 Task: Create a due date automation trigger when advanced off, 2 hours after a card is due.
Action: Mouse moved to (1168, 343)
Screenshot: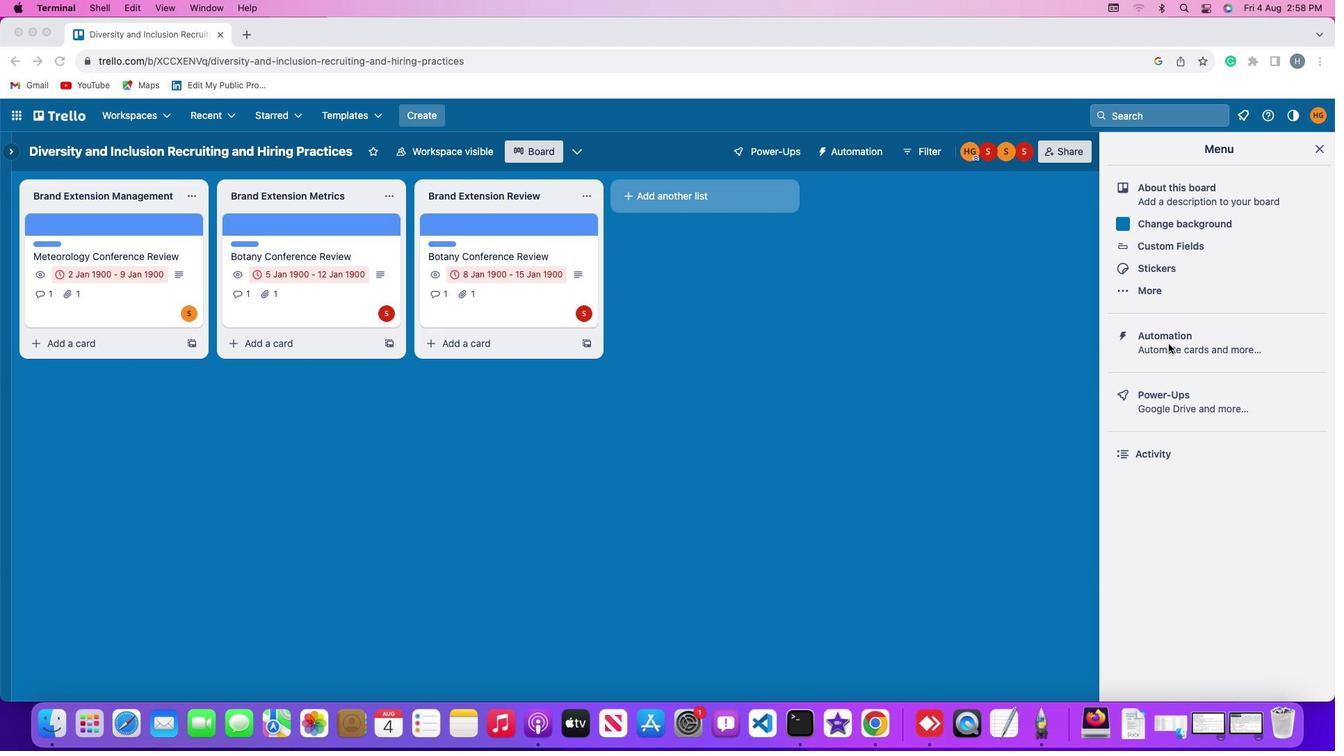 
Action: Mouse pressed left at (1168, 343)
Screenshot: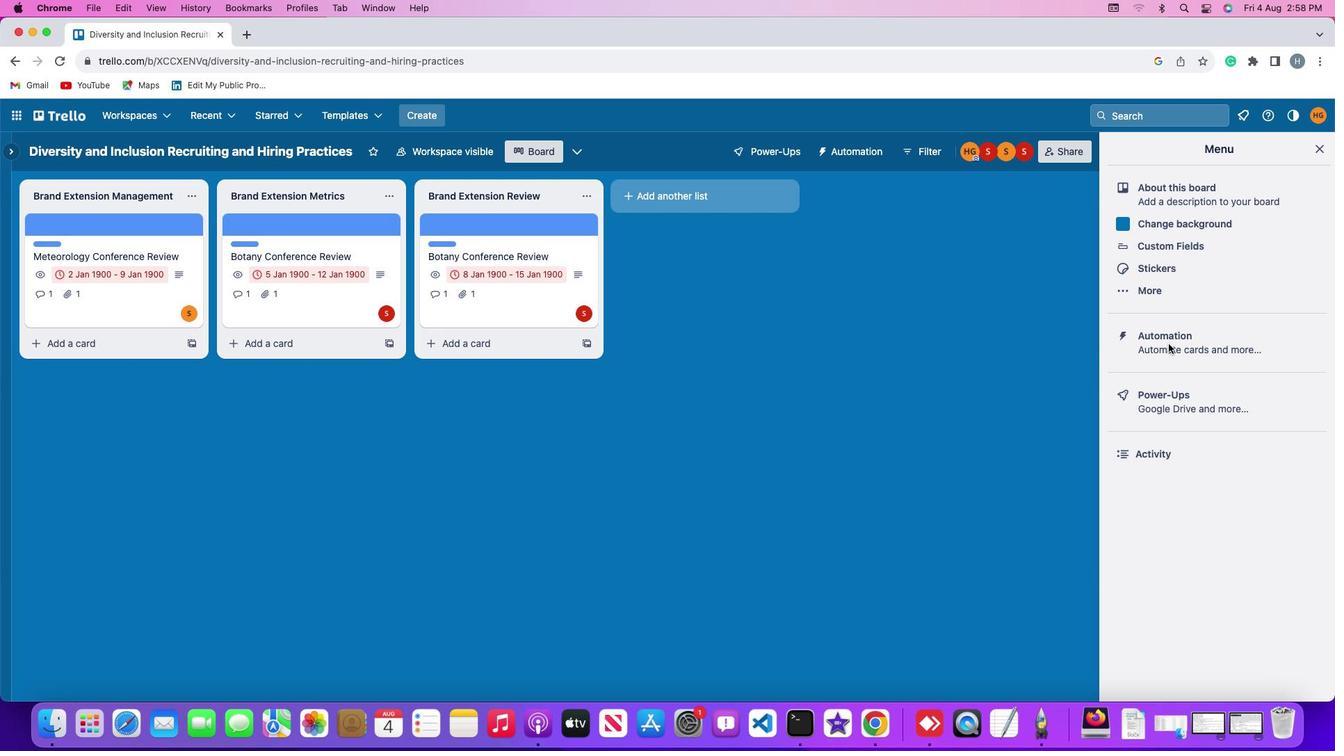 
Action: Mouse pressed left at (1168, 343)
Screenshot: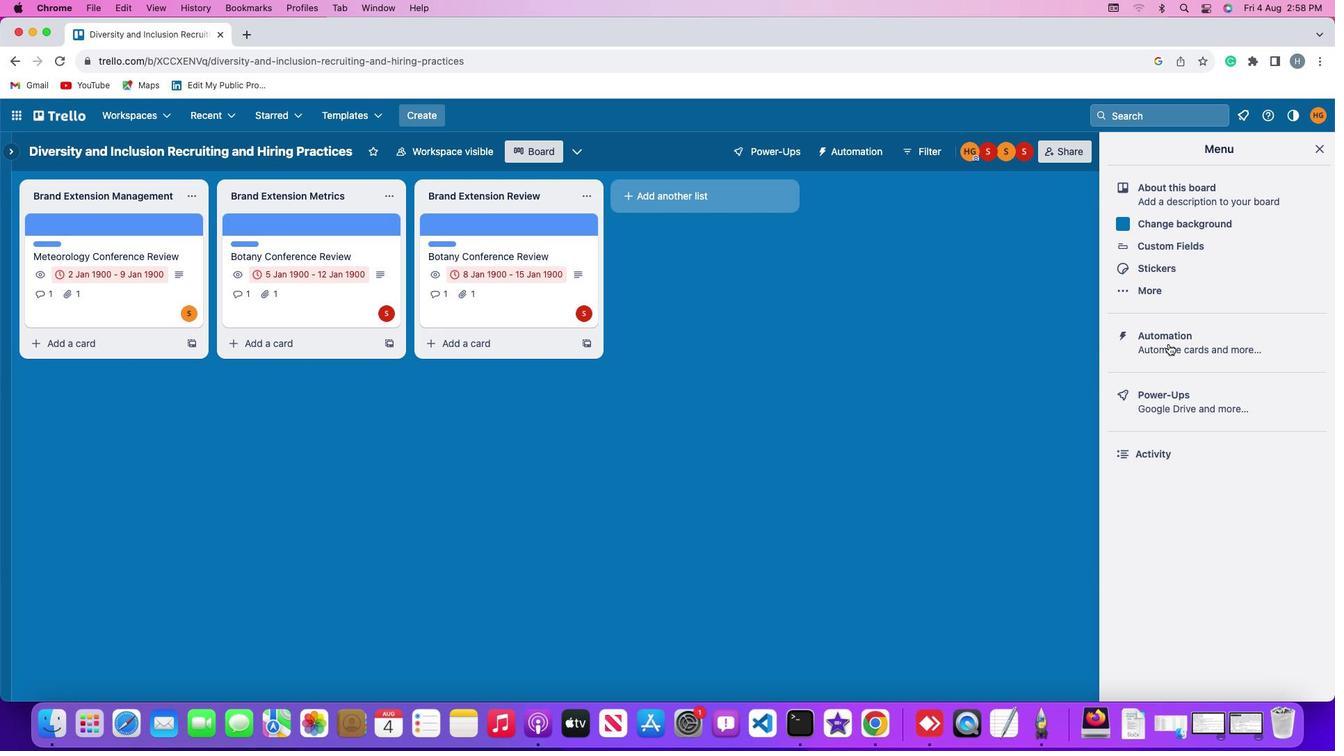 
Action: Mouse moved to (71, 326)
Screenshot: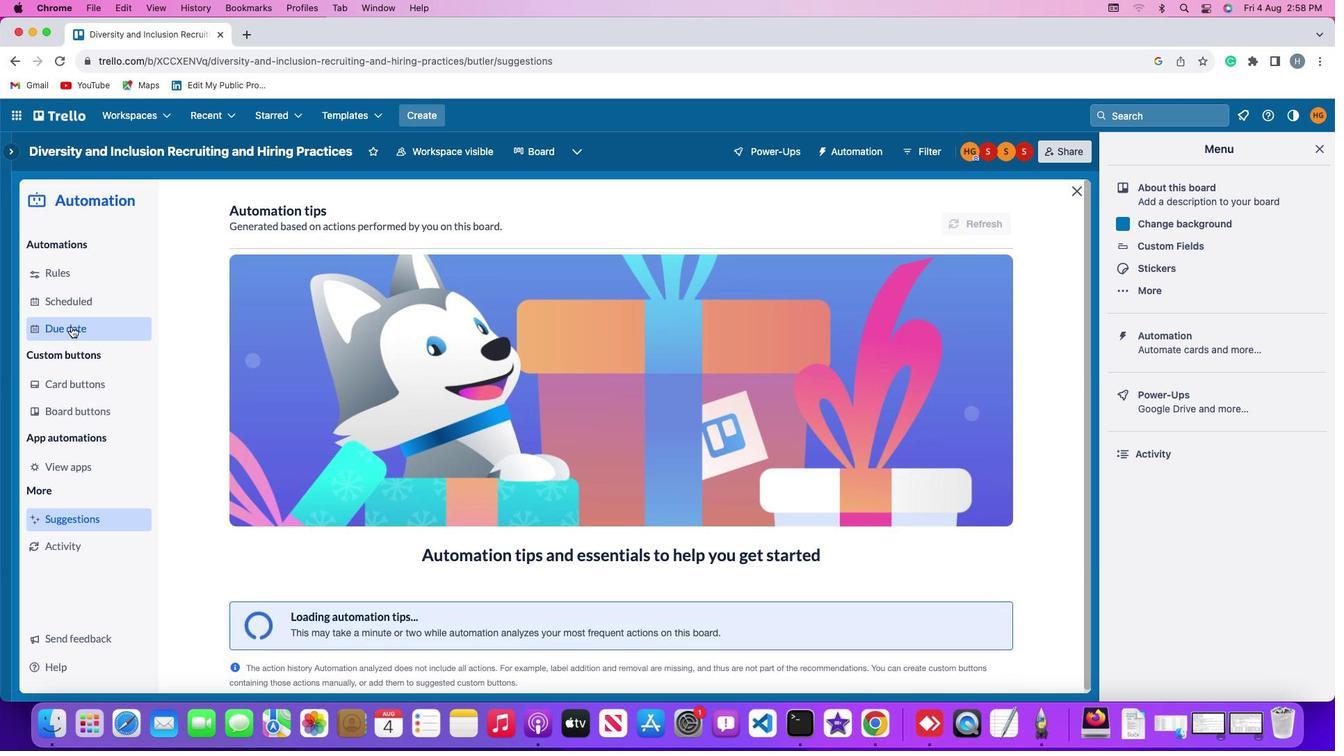 
Action: Mouse pressed left at (71, 326)
Screenshot: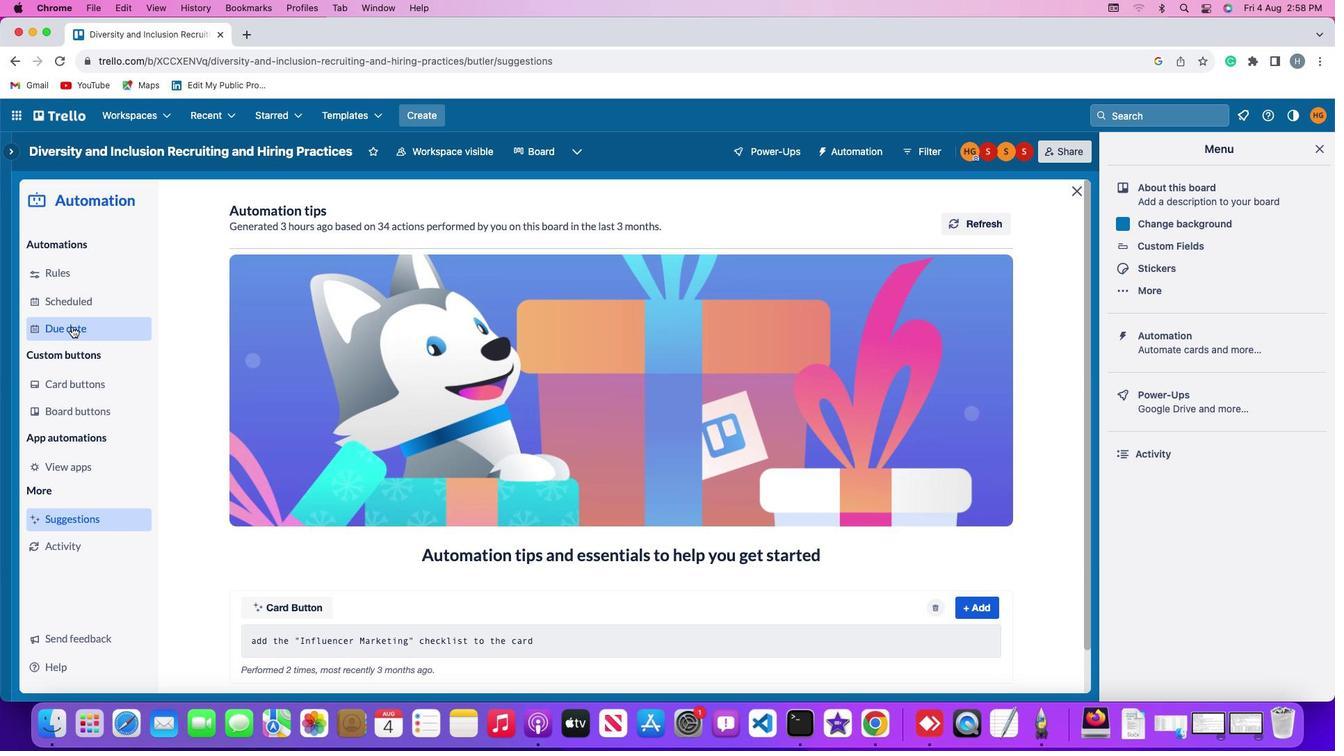 
Action: Mouse moved to (928, 213)
Screenshot: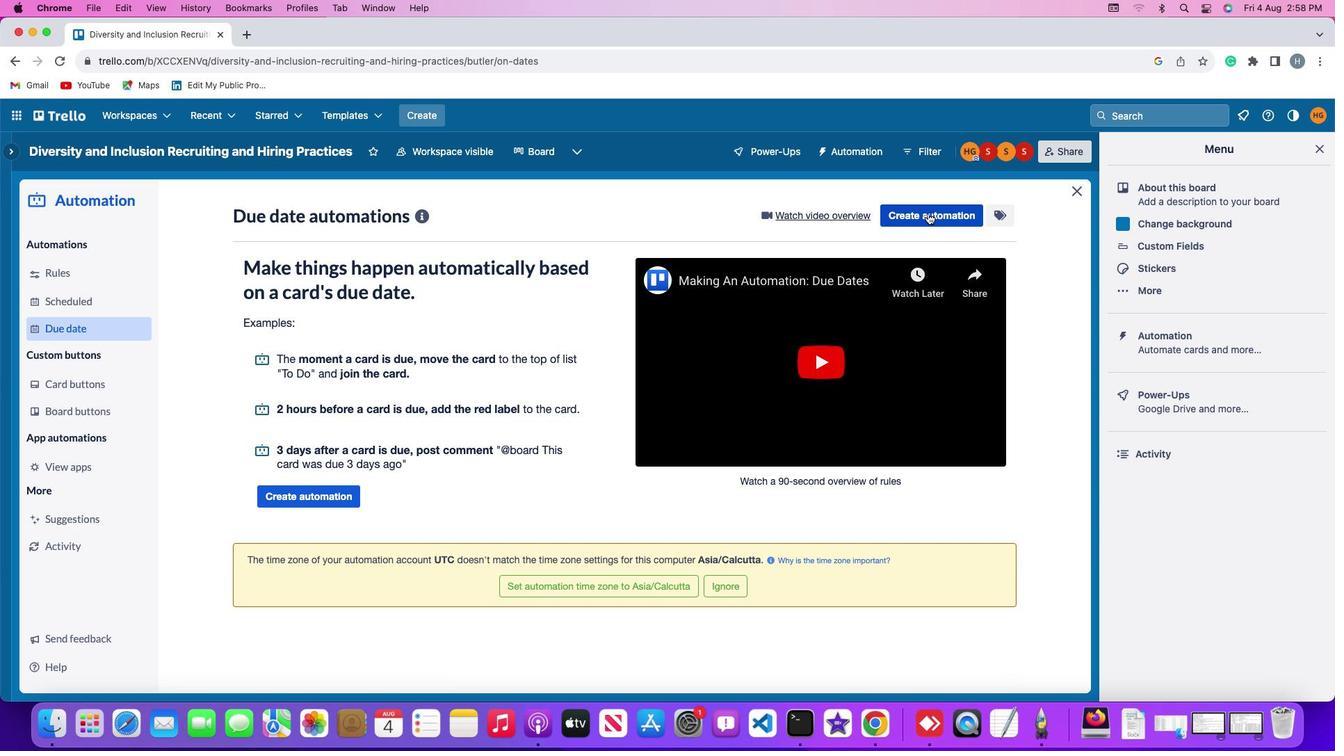
Action: Mouse pressed left at (928, 213)
Screenshot: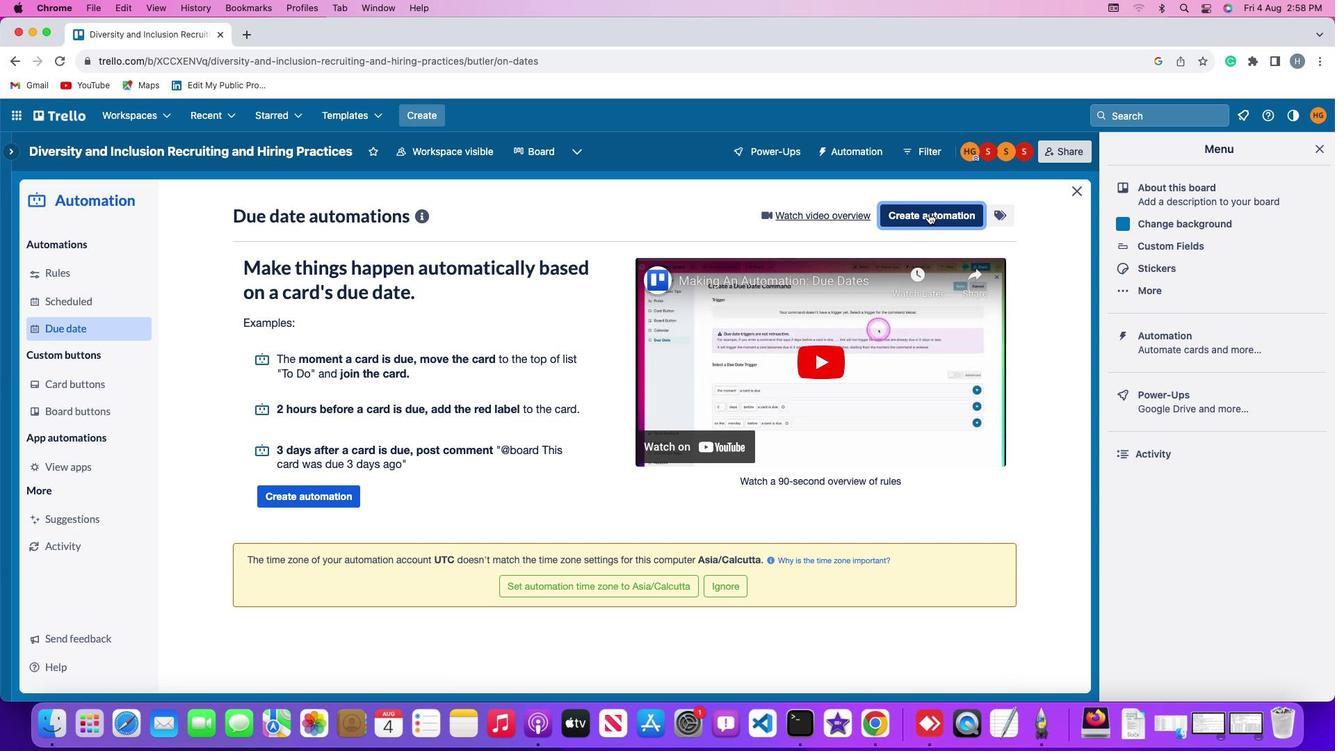 
Action: Mouse moved to (629, 346)
Screenshot: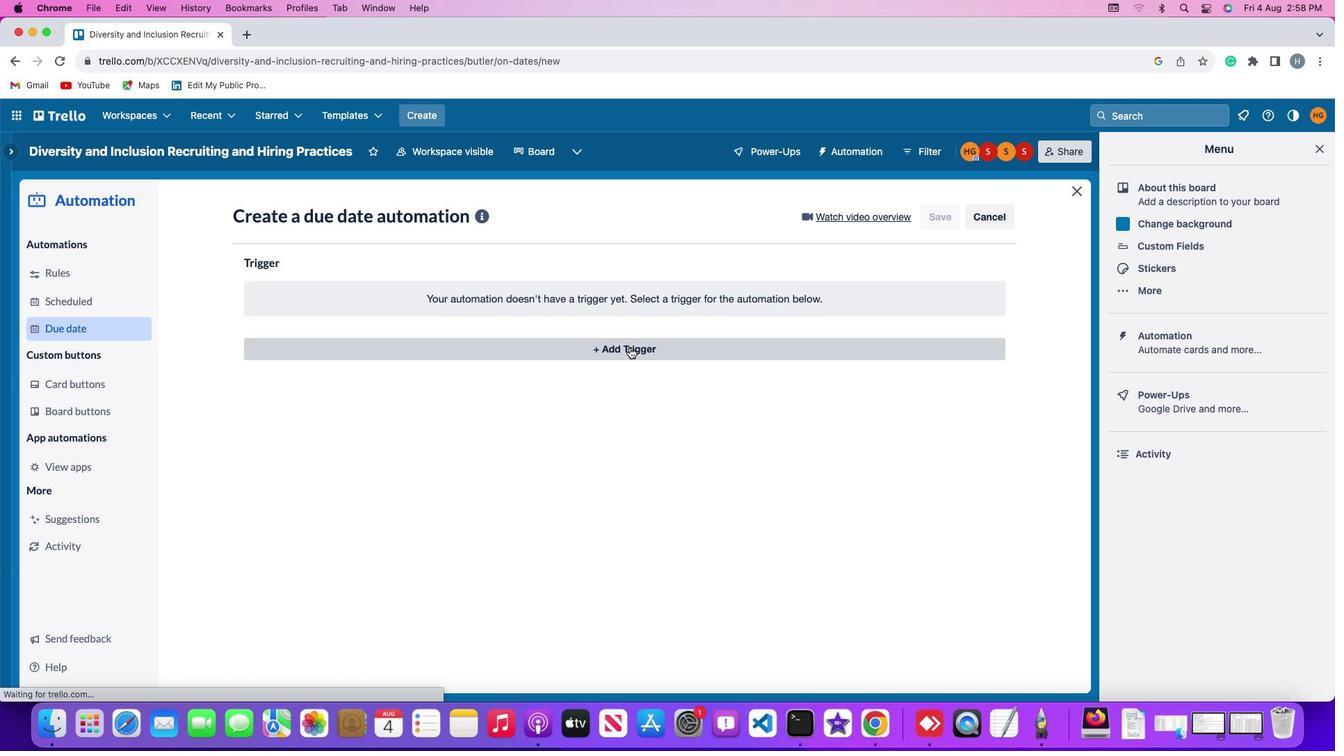
Action: Mouse pressed left at (629, 346)
Screenshot: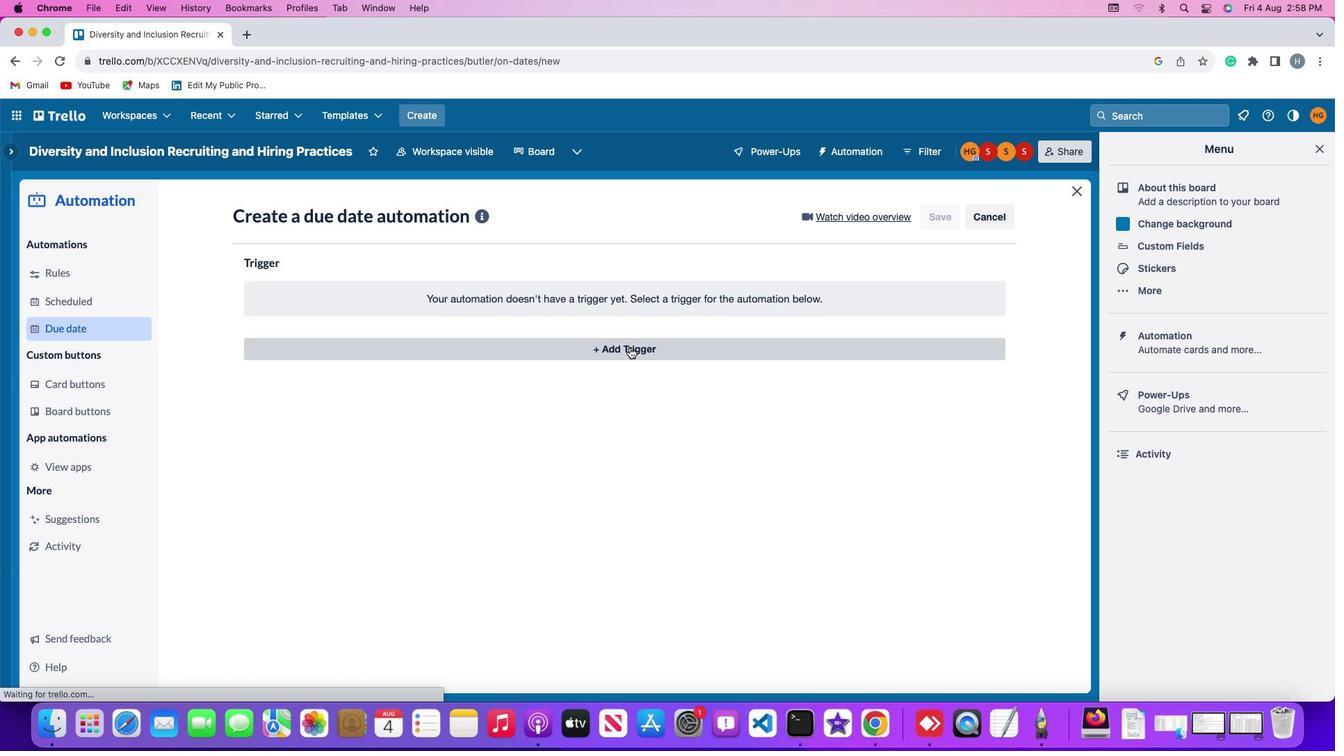 
Action: Mouse moved to (276, 557)
Screenshot: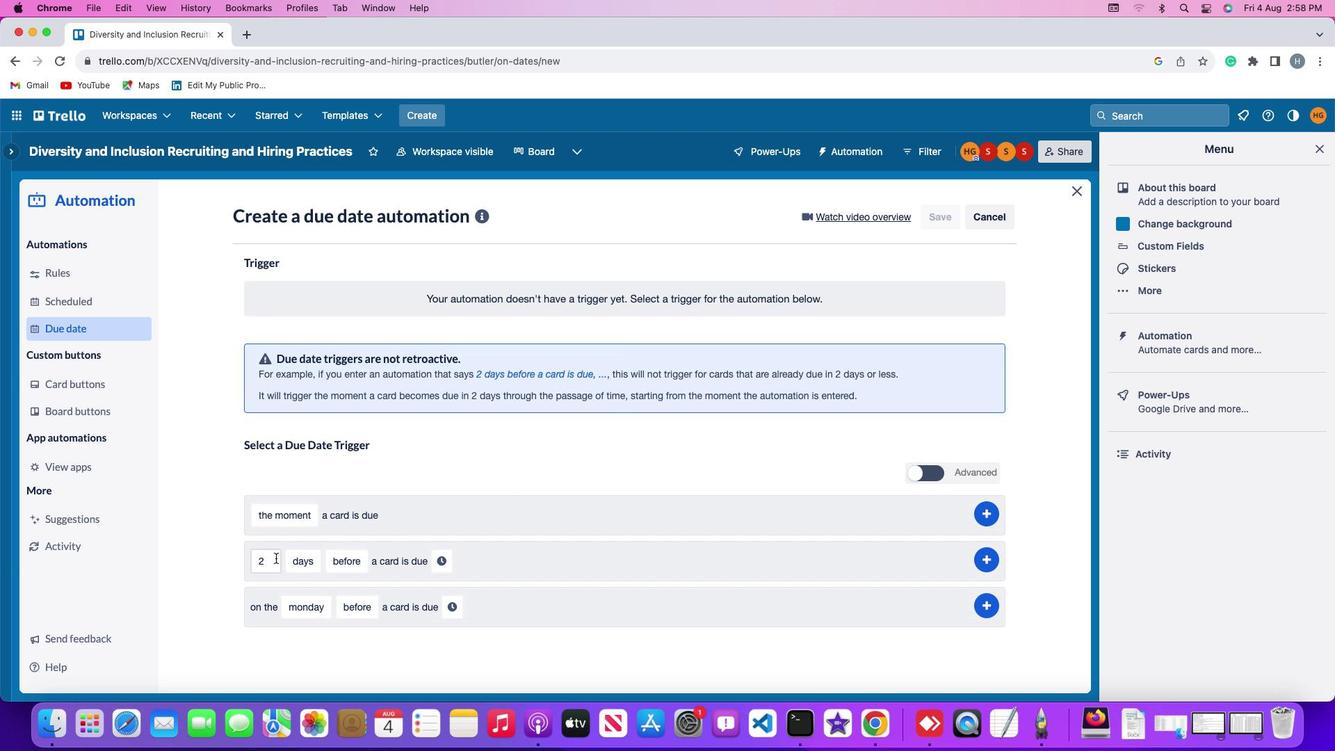 
Action: Mouse pressed left at (276, 557)
Screenshot: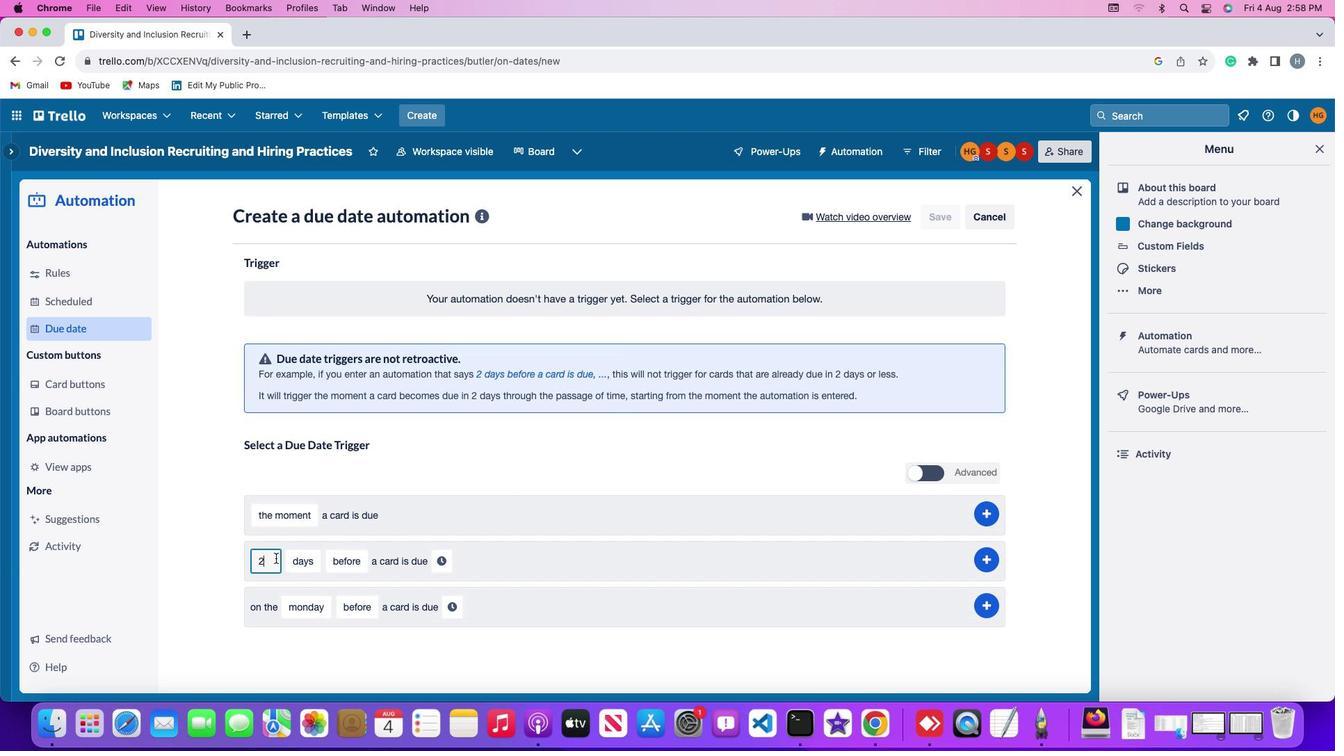 
Action: Key pressed Key.backspace'2'
Screenshot: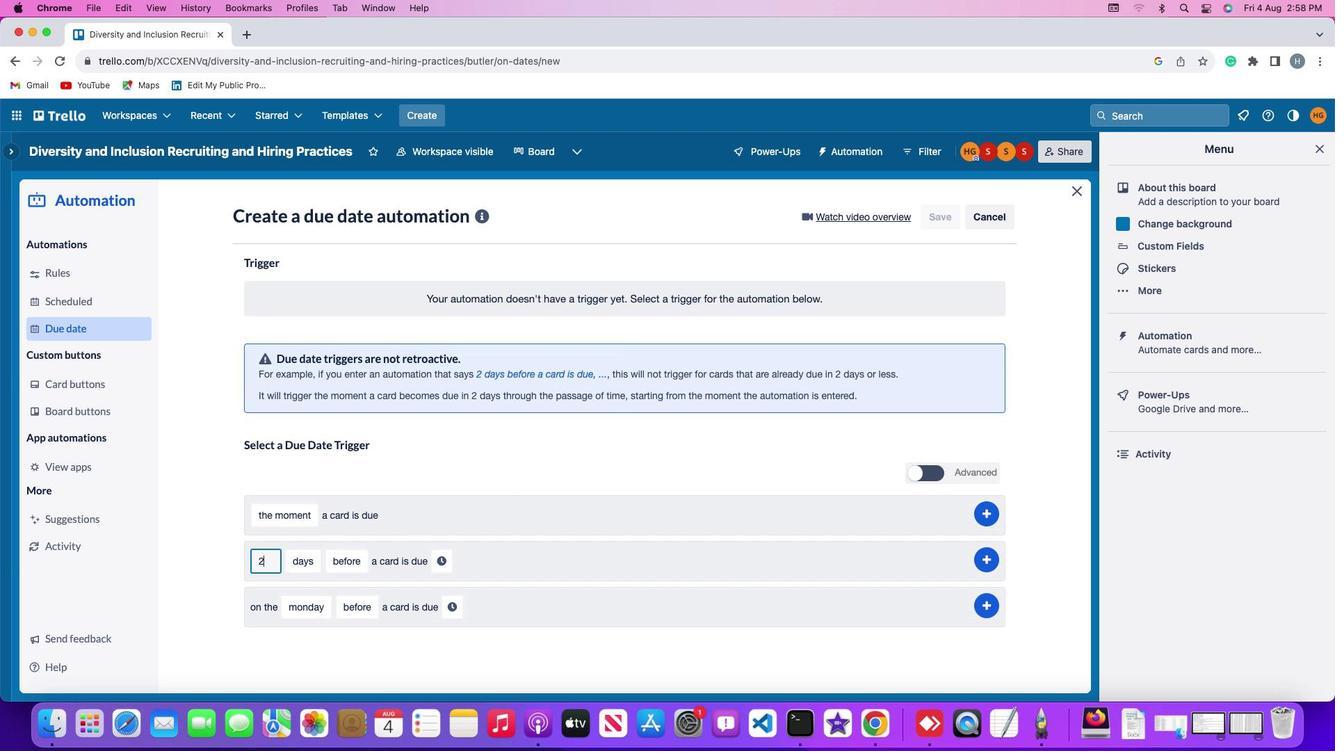
Action: Mouse moved to (323, 647)
Screenshot: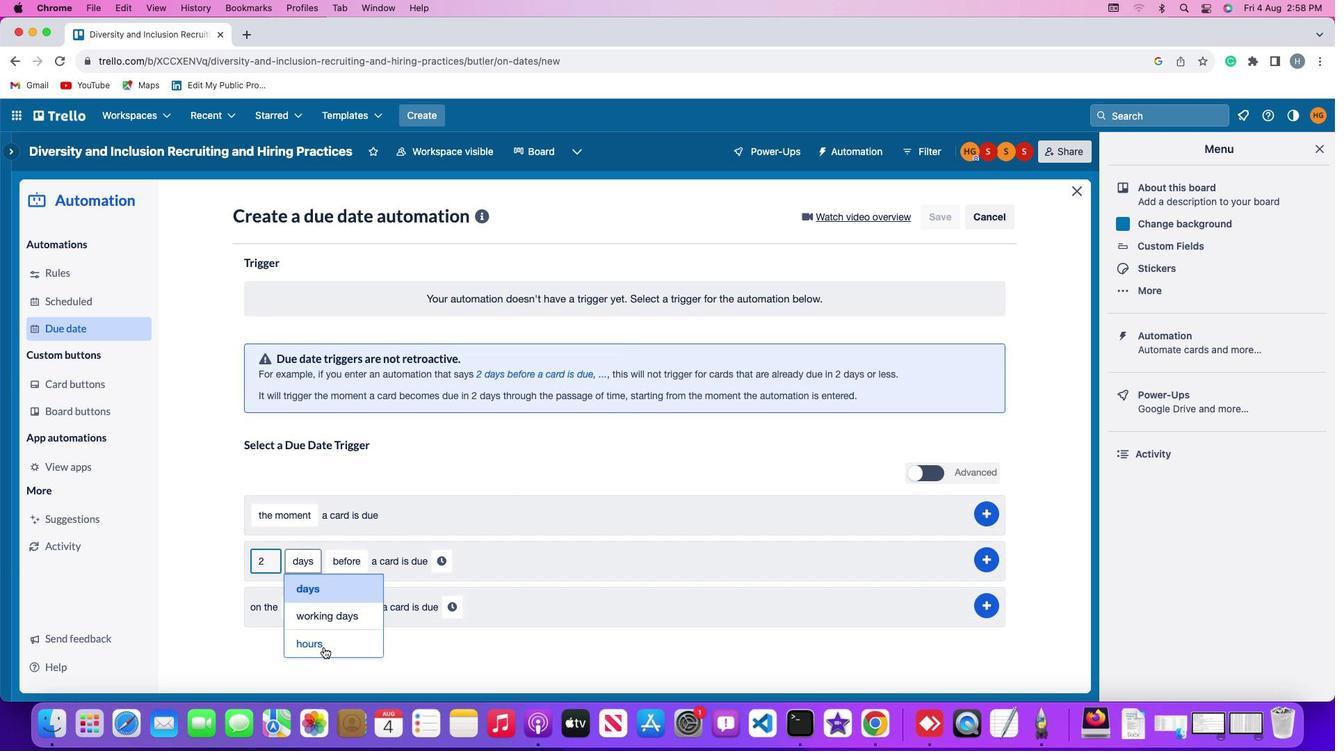 
Action: Mouse pressed left at (323, 647)
Screenshot: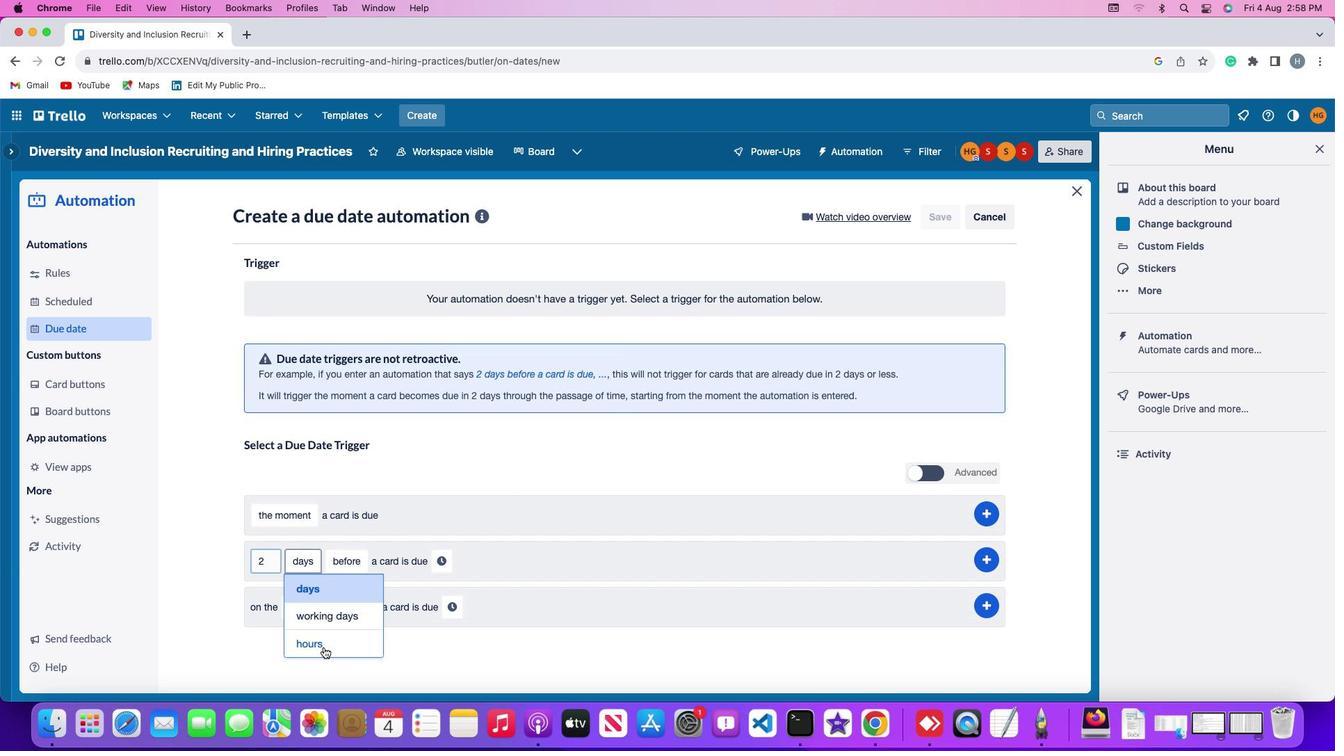 
Action: Mouse moved to (360, 616)
Screenshot: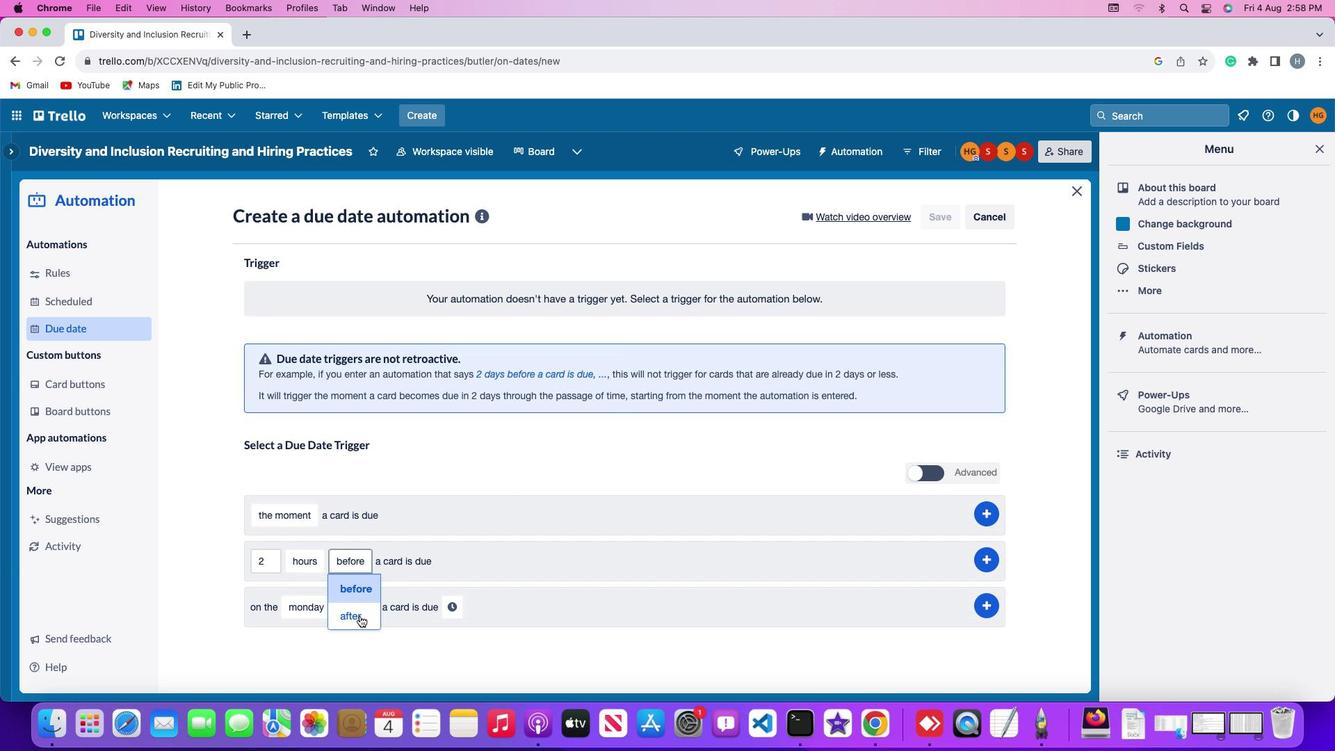 
Action: Mouse pressed left at (360, 616)
Screenshot: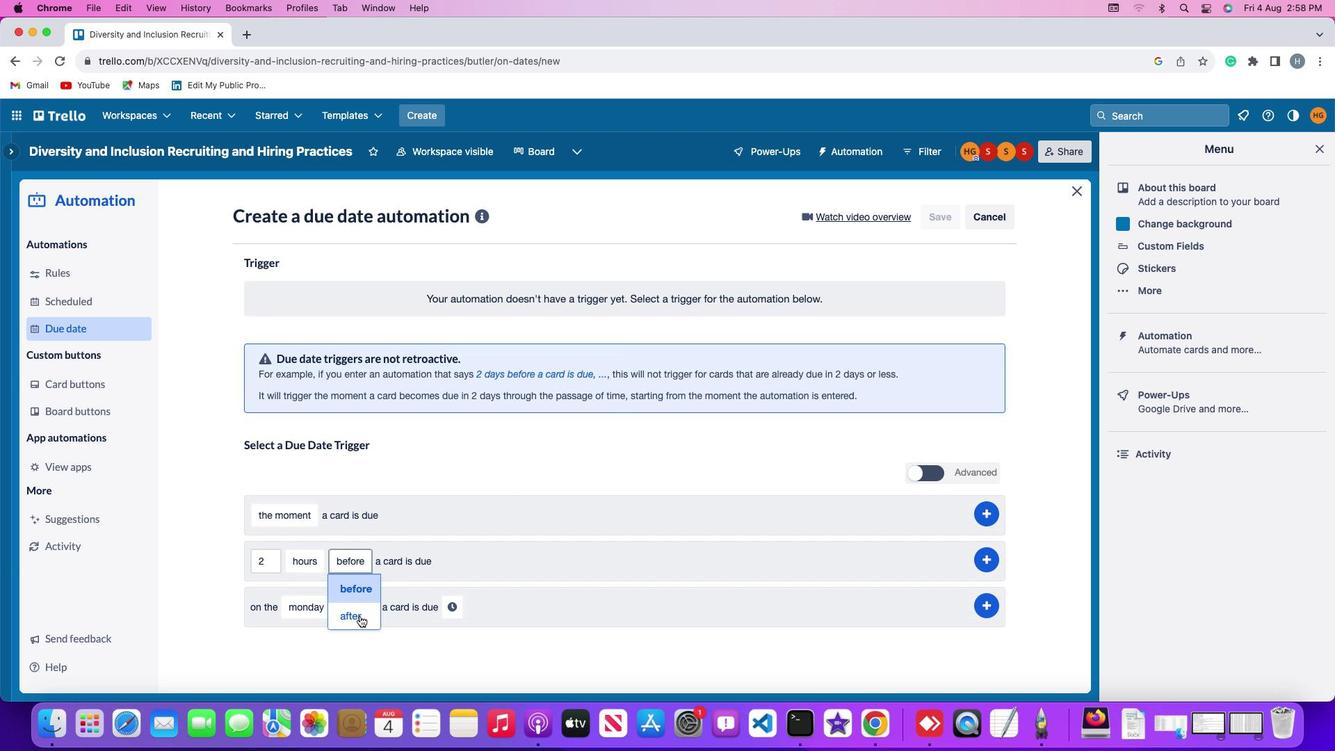 
Action: Mouse moved to (993, 554)
Screenshot: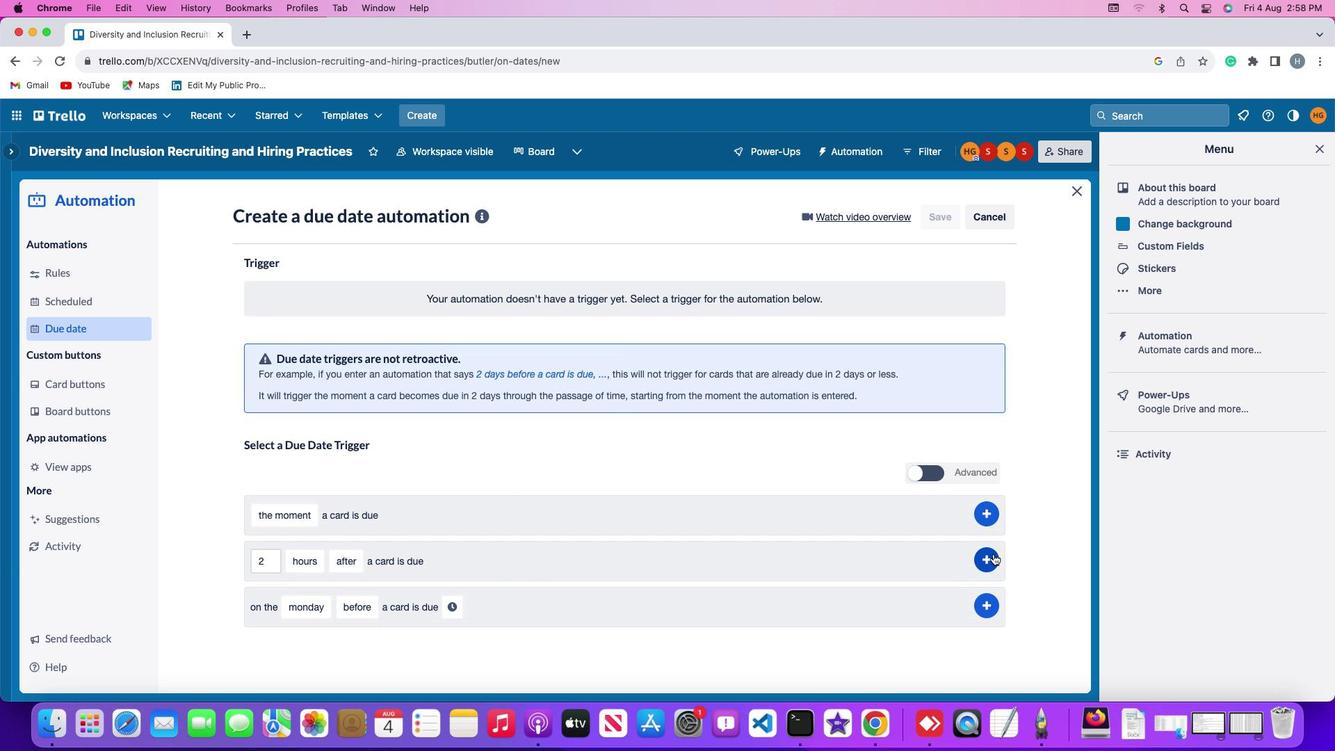 
Action: Mouse pressed left at (993, 554)
Screenshot: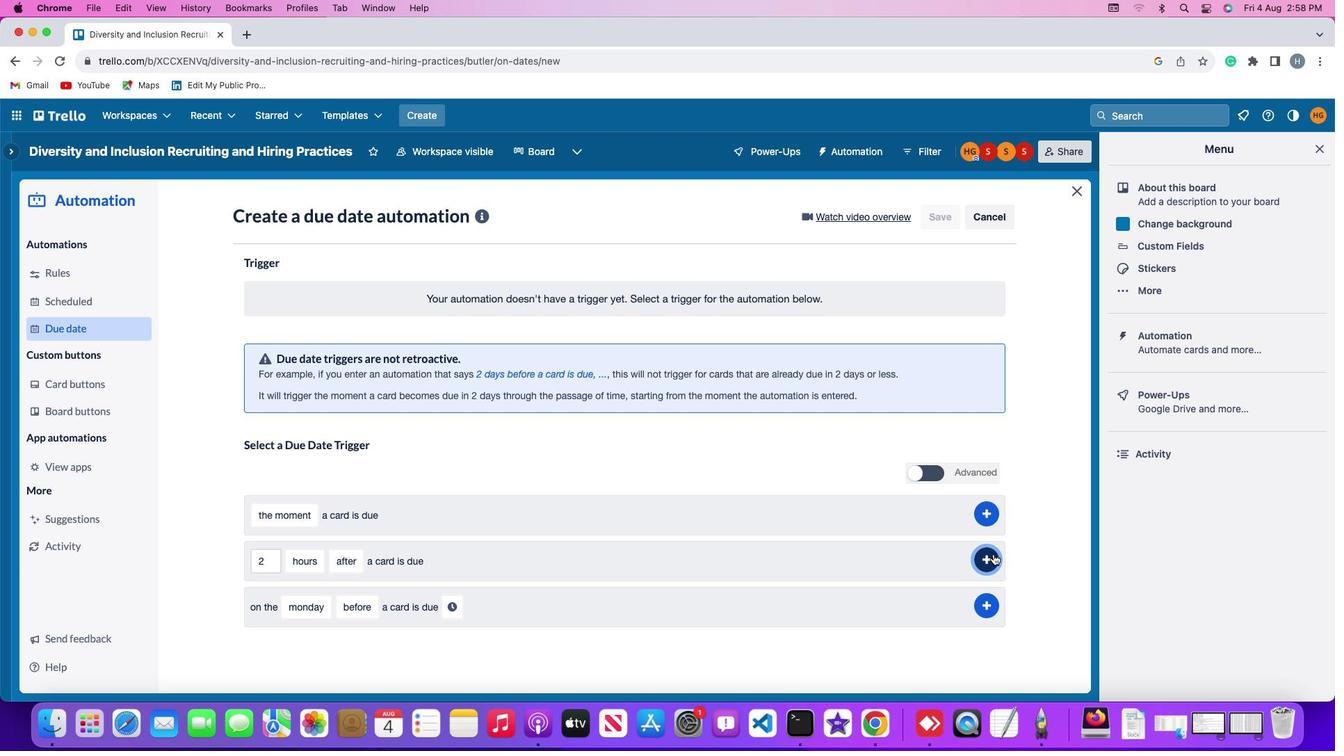 
Action: Mouse moved to (901, 376)
Screenshot: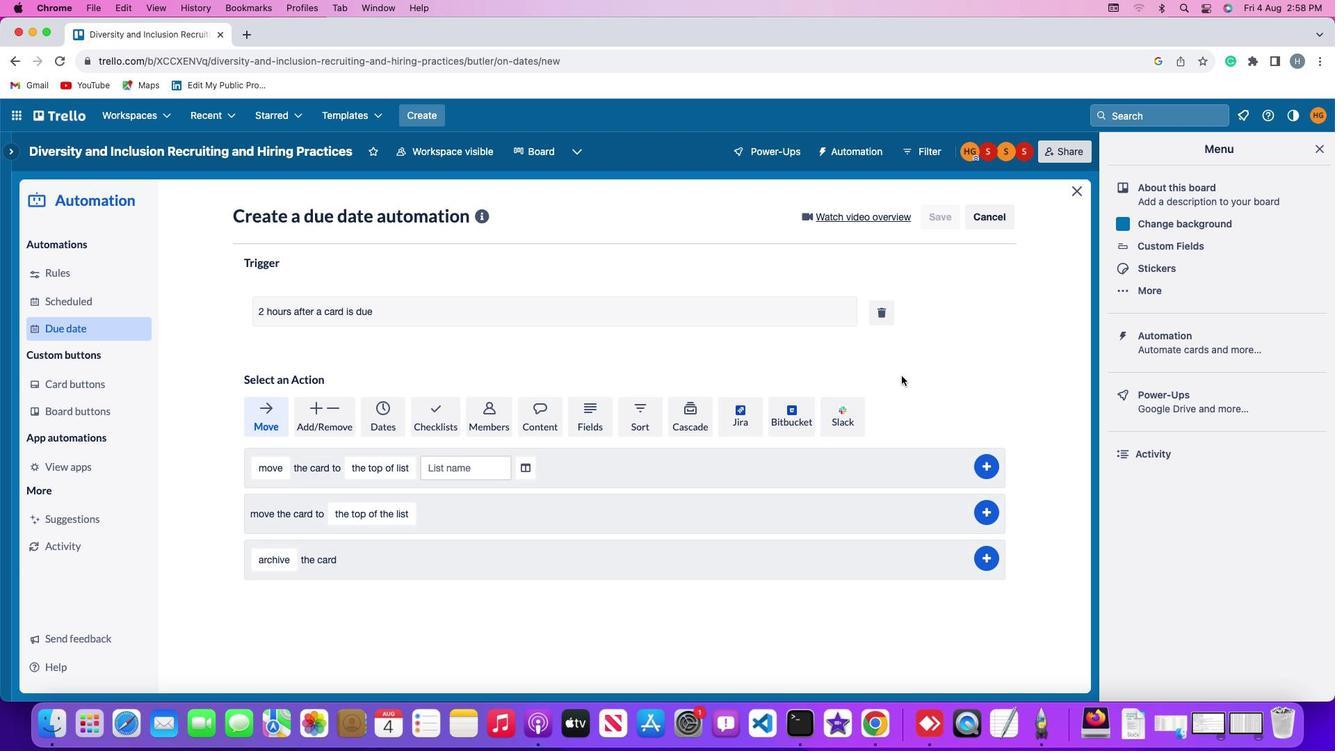 
